 Task: Find connections with filter location Sharjah with filter topic #Successwith filter profile language Potuguese with filter current company Accenture with filter school GNA University with filter industry Hotels and Motels with filter service category Bartending with filter keywords title Public Relations
Action: Mouse moved to (478, 73)
Screenshot: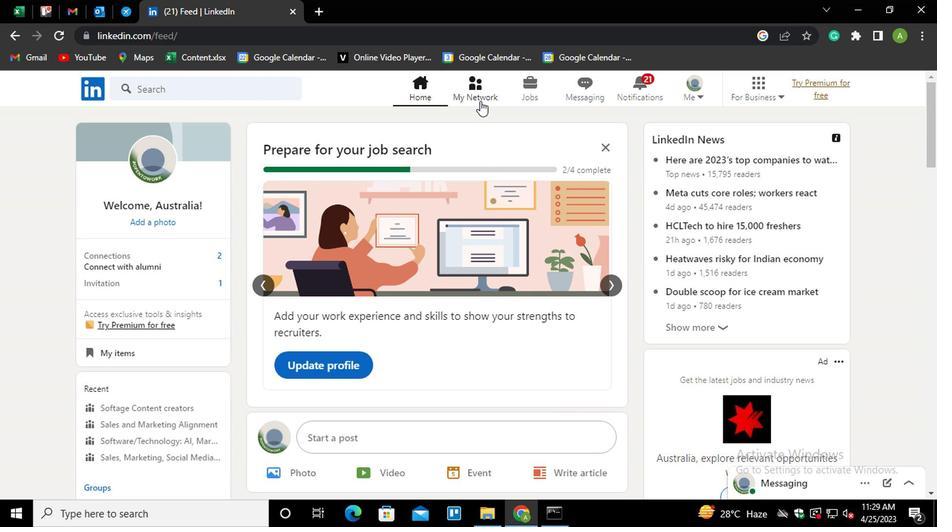 
Action: Mouse pressed left at (478, 73)
Screenshot: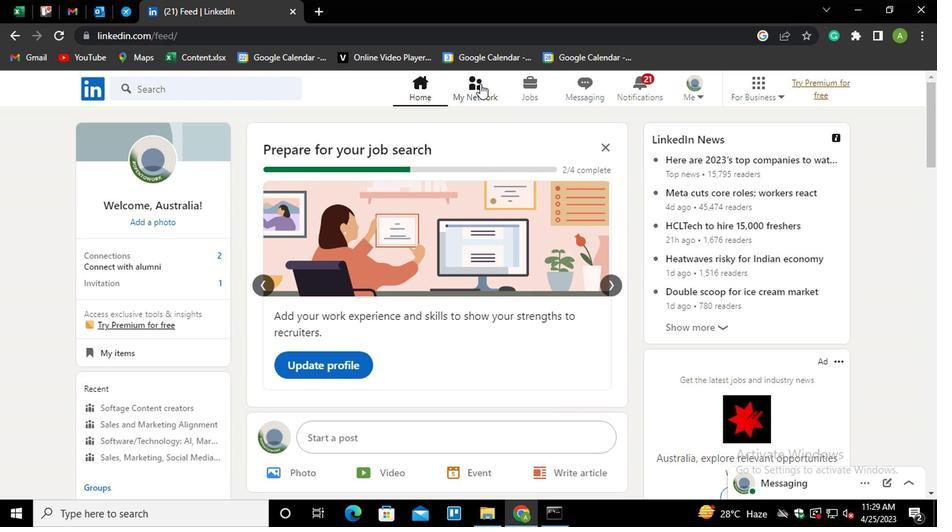 
Action: Mouse moved to (222, 157)
Screenshot: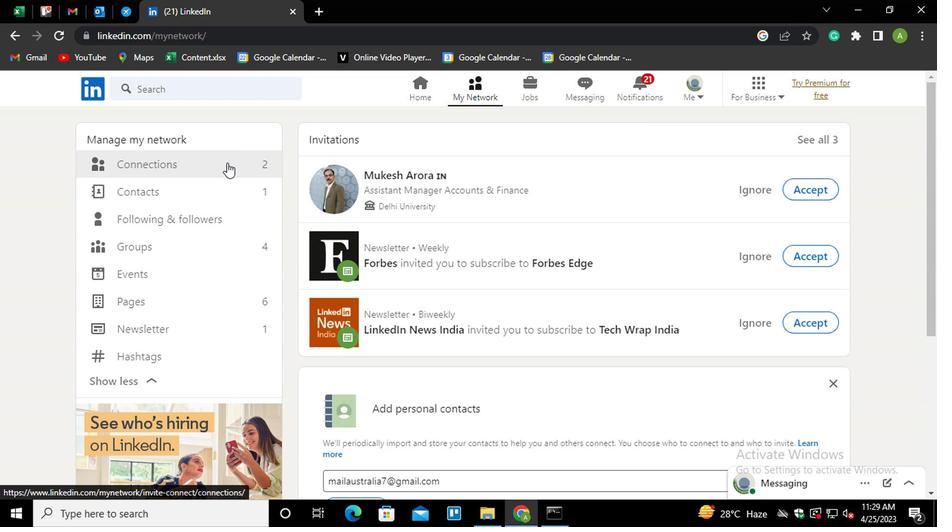 
Action: Mouse pressed left at (222, 157)
Screenshot: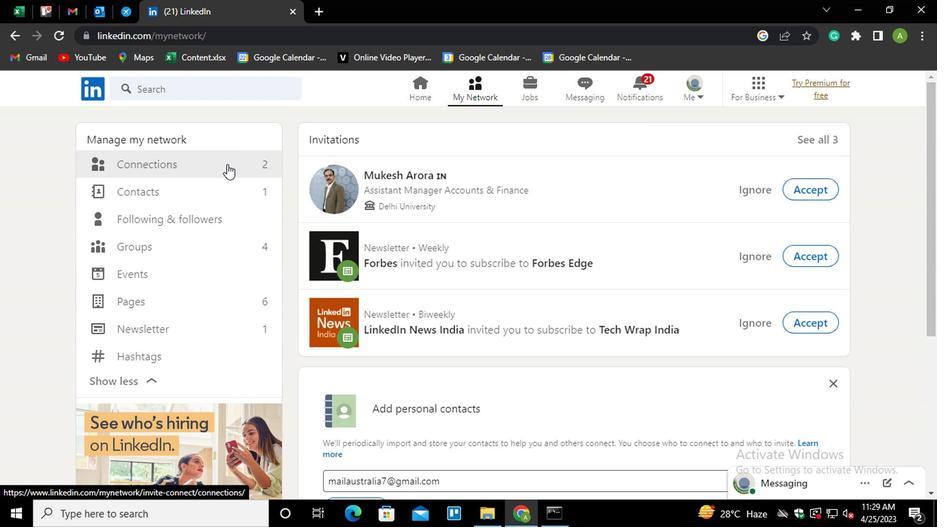 
Action: Mouse moved to (564, 157)
Screenshot: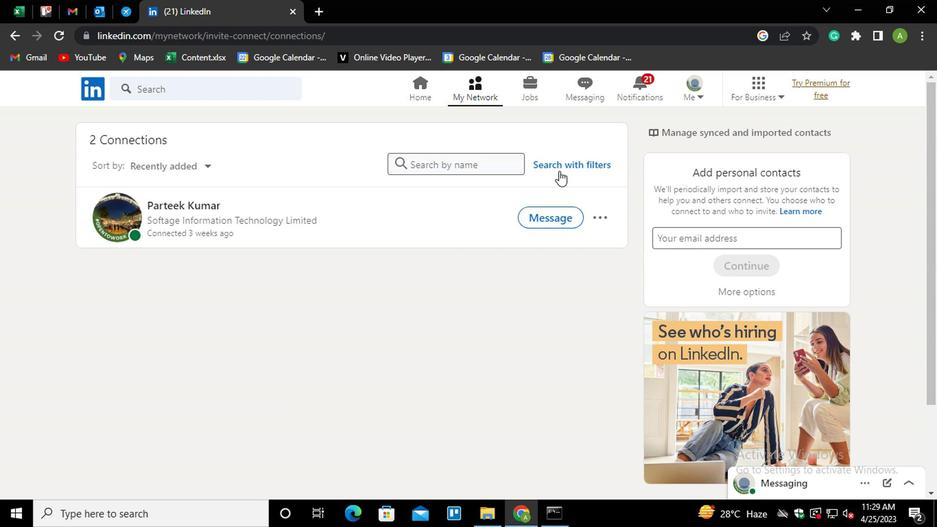 
Action: Mouse pressed left at (564, 157)
Screenshot: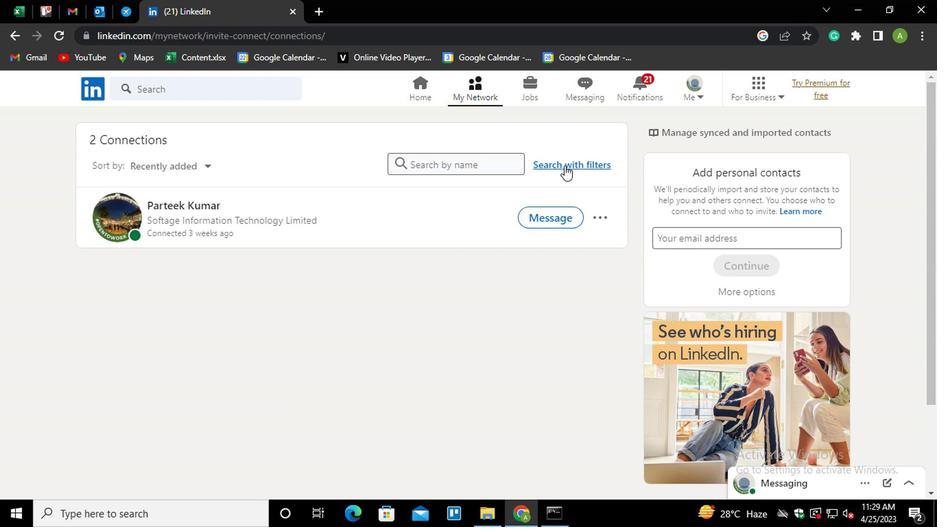 
Action: Mouse moved to (449, 114)
Screenshot: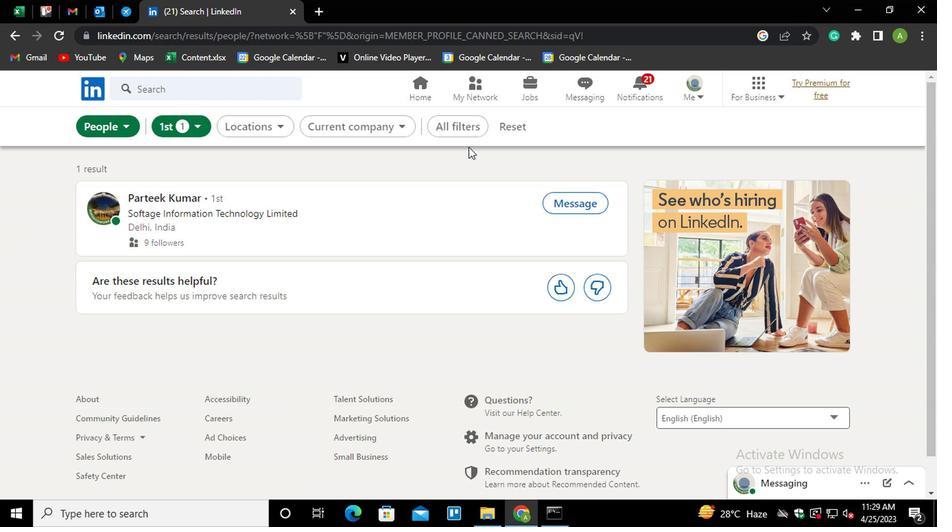 
Action: Mouse pressed left at (449, 114)
Screenshot: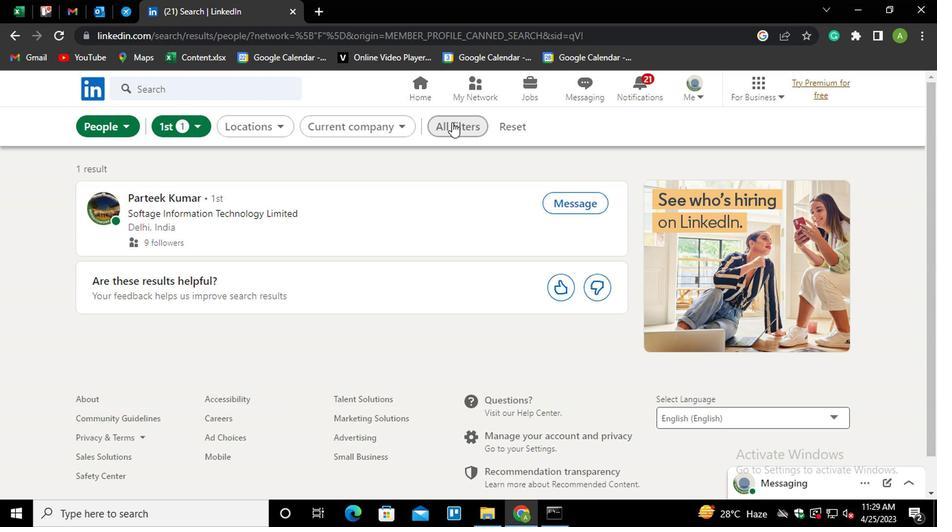 
Action: Mouse moved to (601, 252)
Screenshot: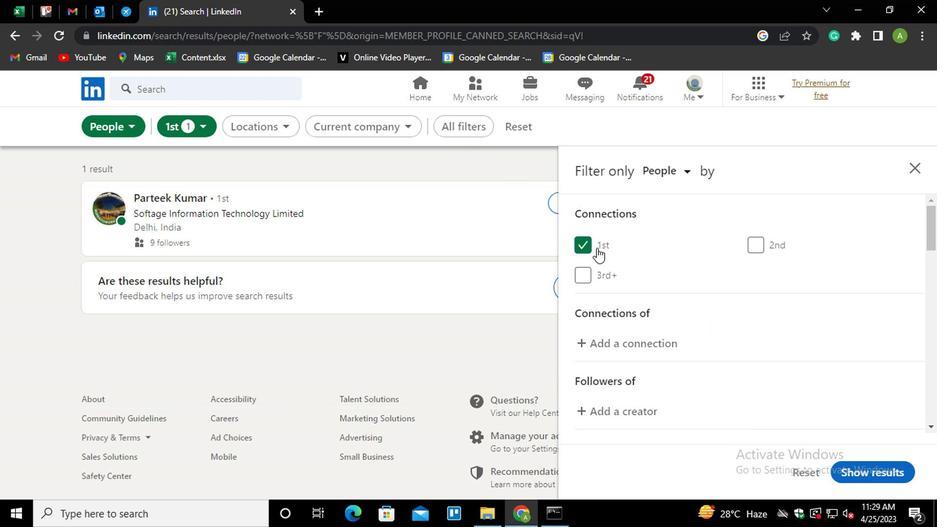 
Action: Mouse scrolled (601, 251) with delta (0, 0)
Screenshot: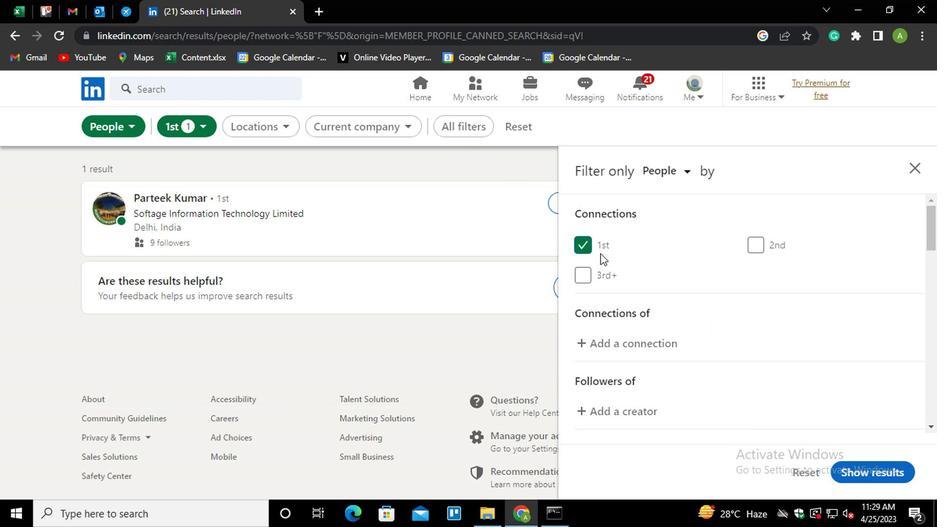 
Action: Mouse moved to (616, 265)
Screenshot: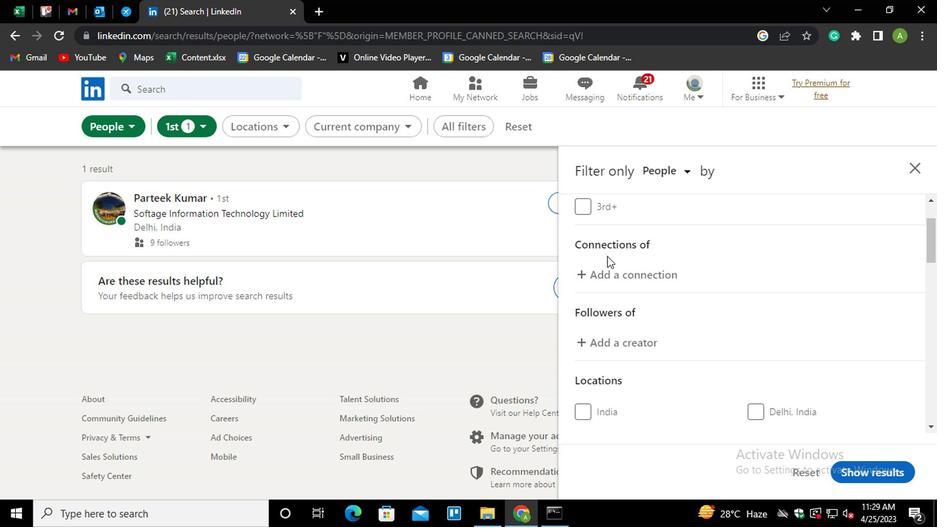 
Action: Mouse scrolled (616, 264) with delta (0, 0)
Screenshot: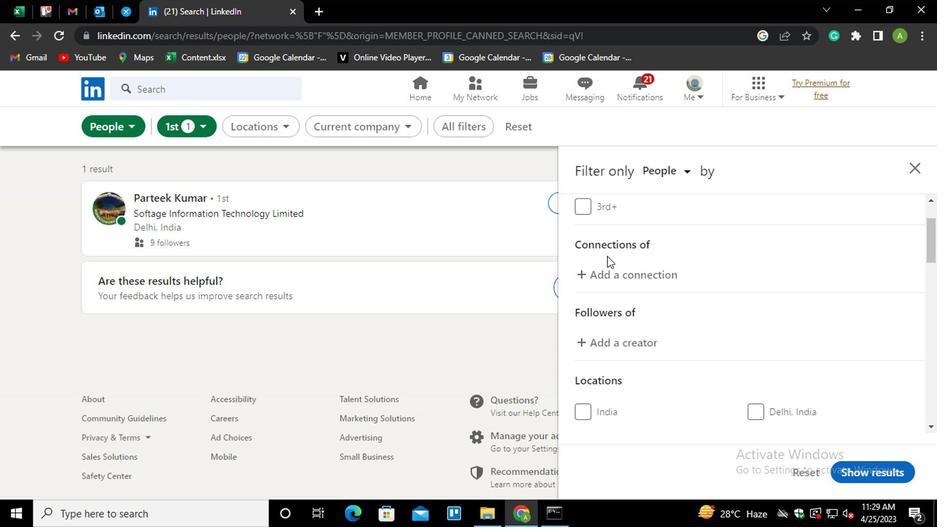 
Action: Mouse scrolled (616, 264) with delta (0, 0)
Screenshot: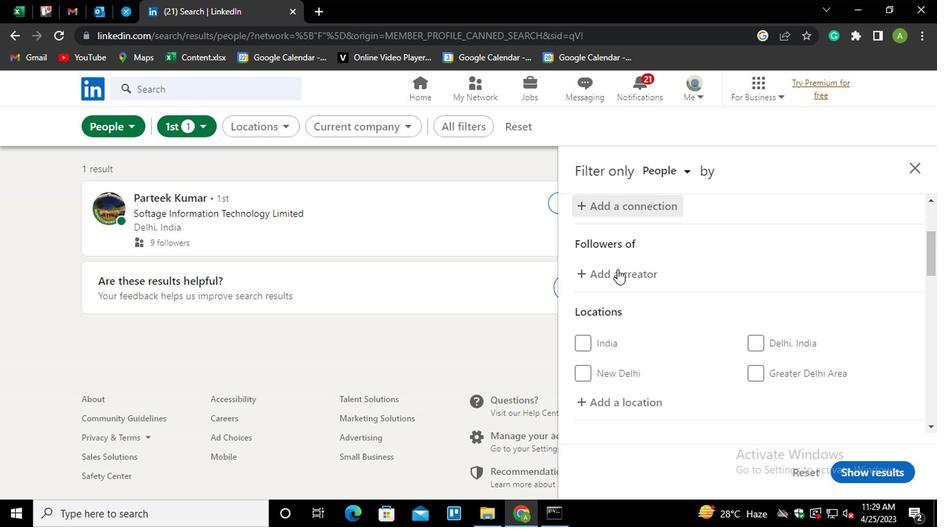 
Action: Mouse moved to (622, 330)
Screenshot: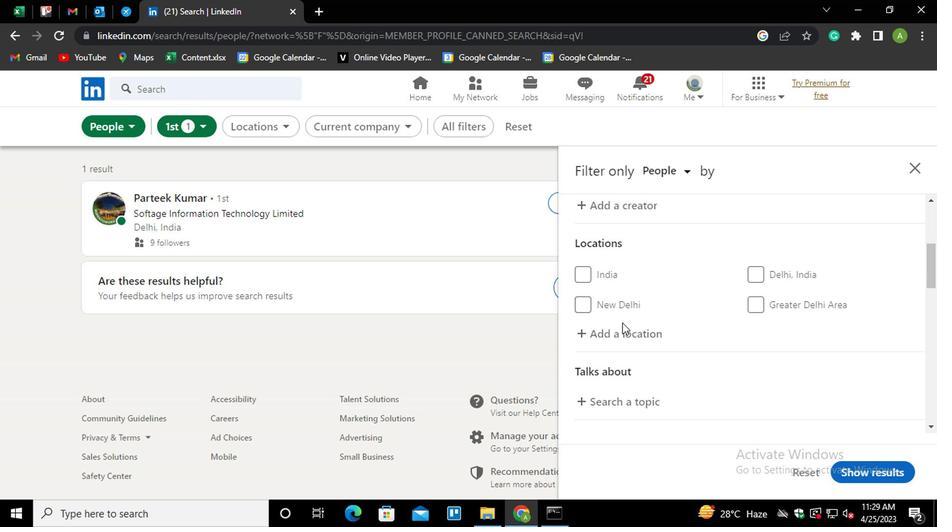 
Action: Mouse pressed left at (622, 330)
Screenshot: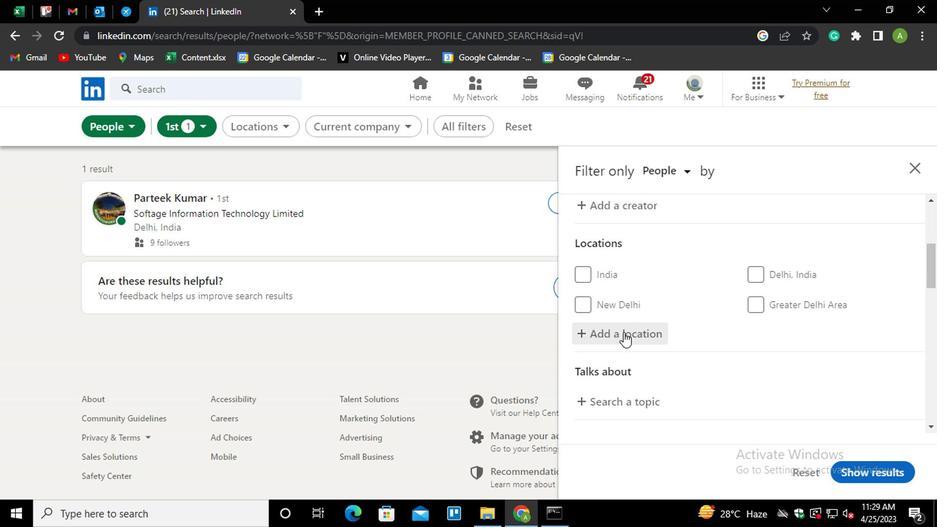 
Action: Mouse moved to (647, 327)
Screenshot: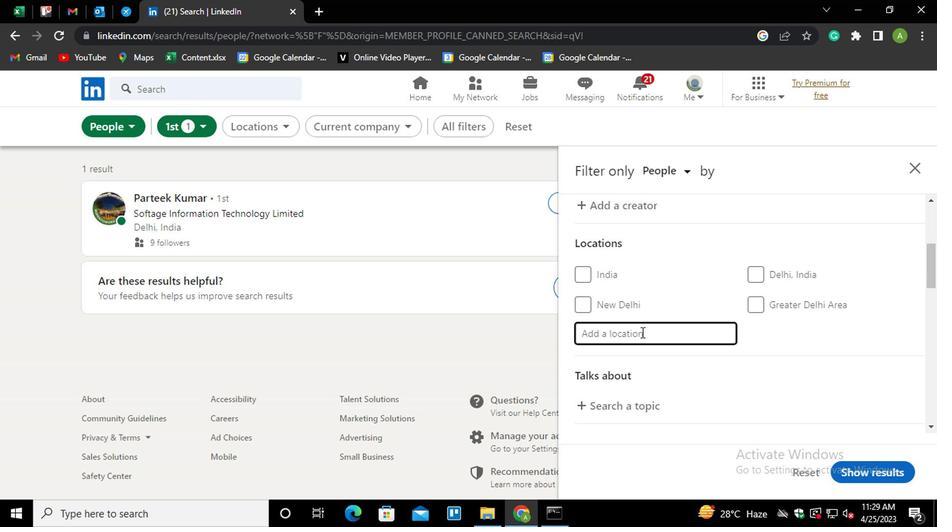
Action: Mouse pressed left at (647, 327)
Screenshot: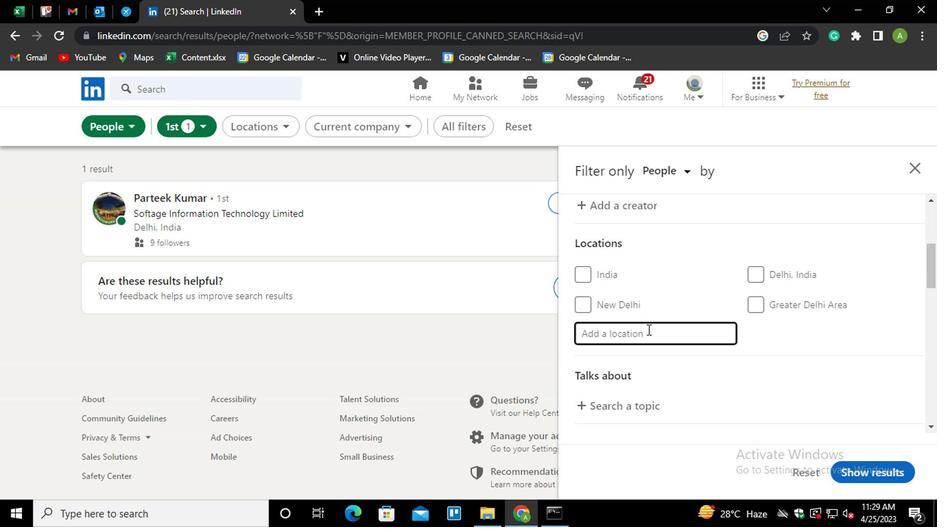
Action: Key pressed <Key.shift>SHARJA<Key.down><Key.enter>
Screenshot: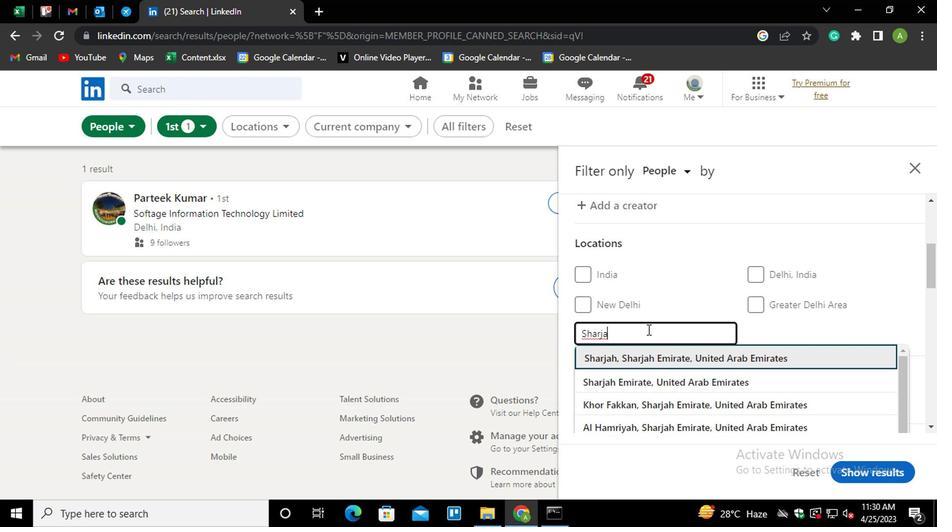 
Action: Mouse moved to (647, 326)
Screenshot: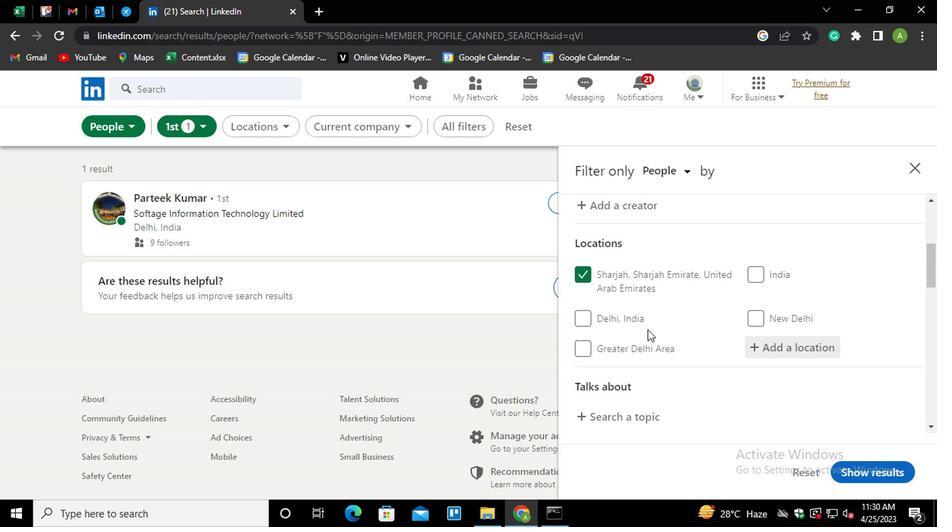
Action: Mouse scrolled (647, 325) with delta (0, 0)
Screenshot: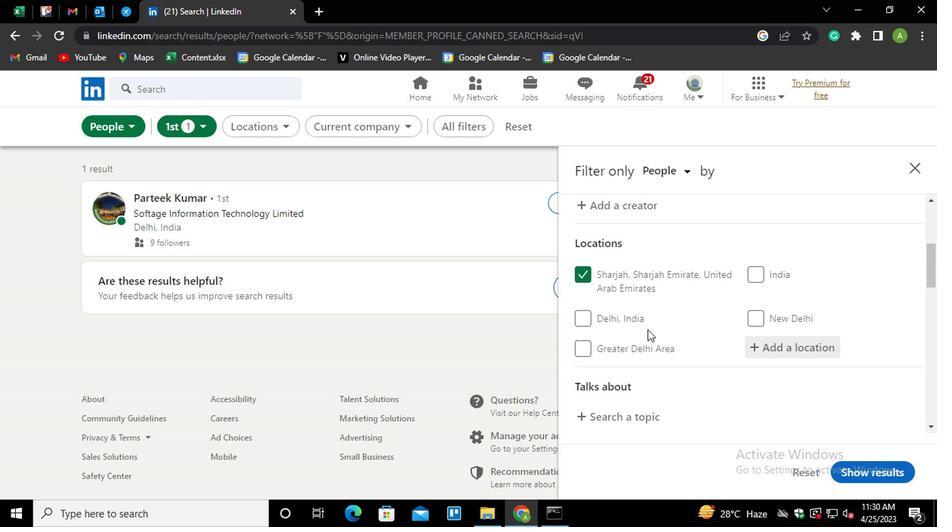 
Action: Mouse moved to (632, 346)
Screenshot: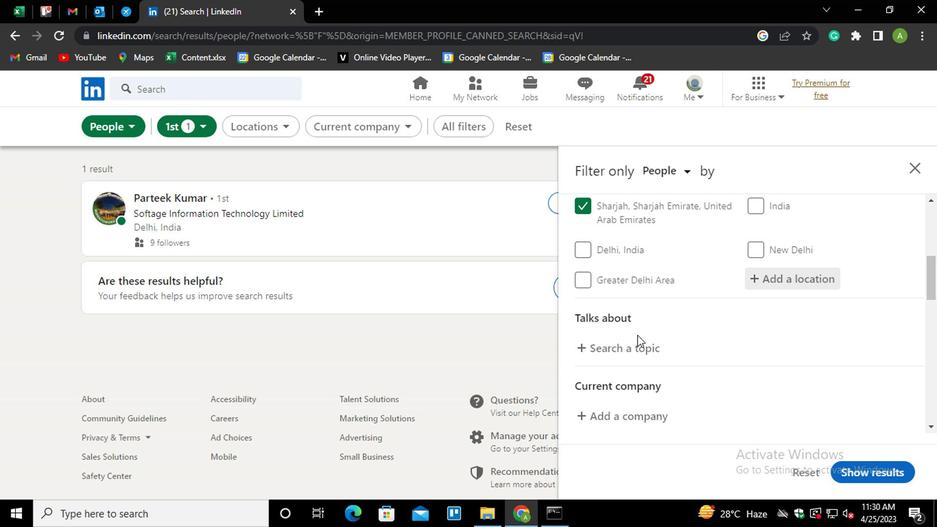 
Action: Mouse pressed left at (632, 346)
Screenshot: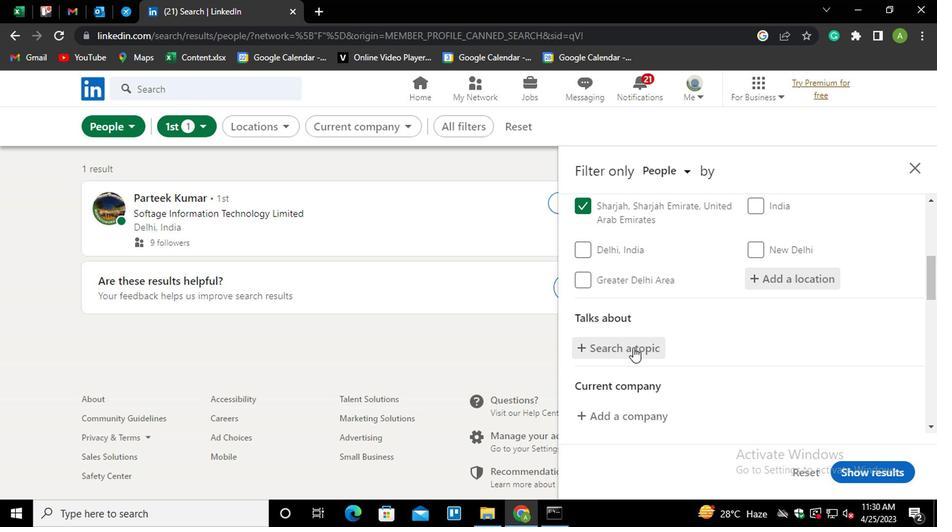 
Action: Key pressed <Key.shift>#<Key.shift>SUCCESSWITH
Screenshot: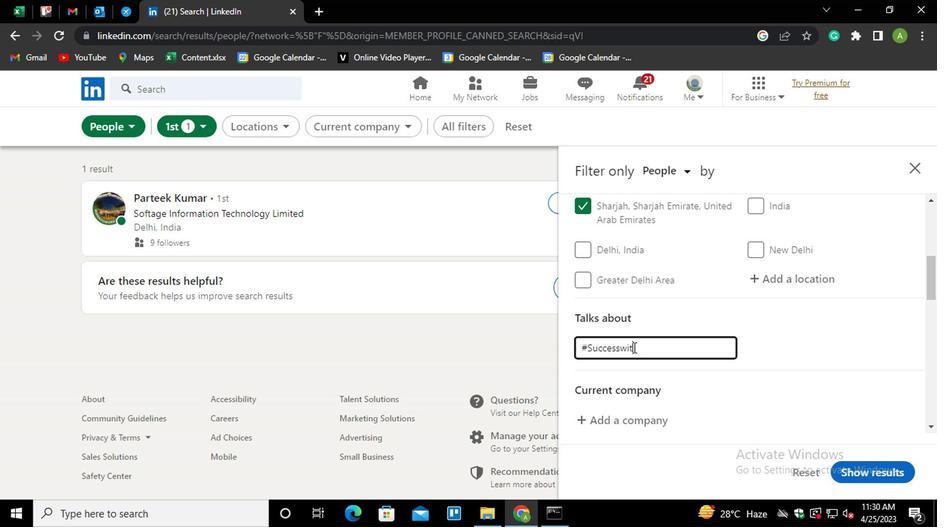 
Action: Mouse moved to (830, 343)
Screenshot: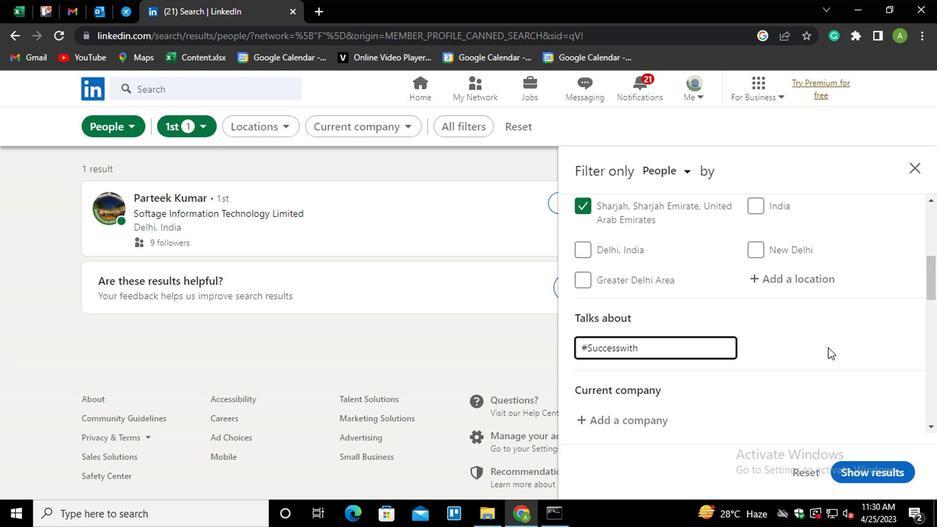 
Action: Mouse pressed left at (830, 343)
Screenshot: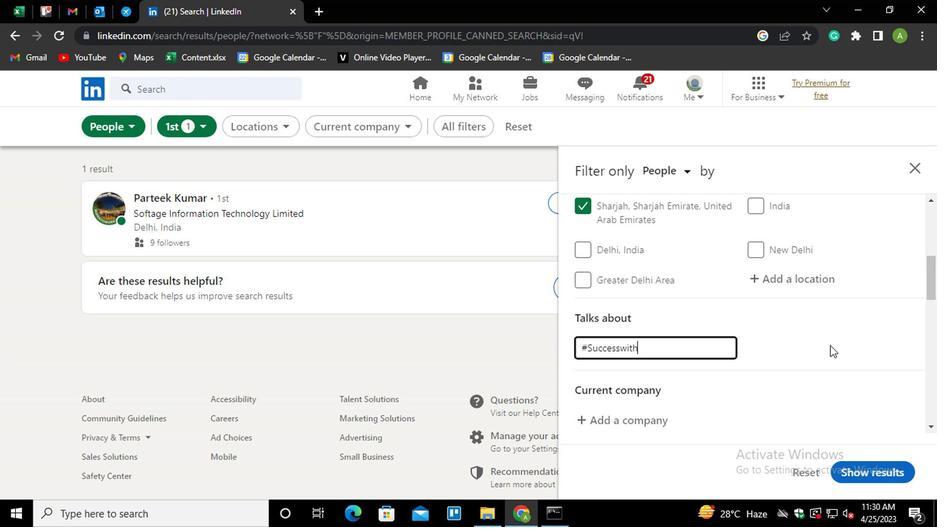 
Action: Mouse moved to (830, 343)
Screenshot: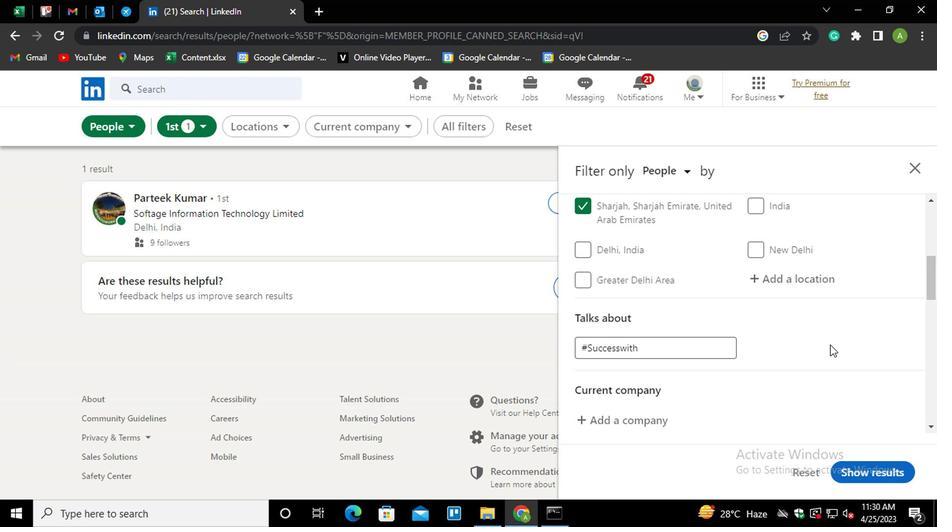 
Action: Mouse scrolled (830, 342) with delta (0, 0)
Screenshot: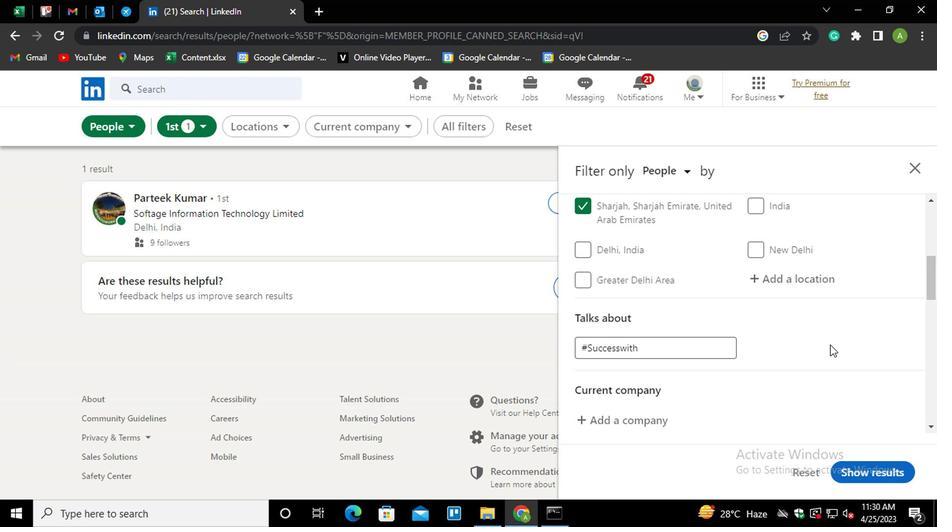 
Action: Mouse scrolled (830, 342) with delta (0, 0)
Screenshot: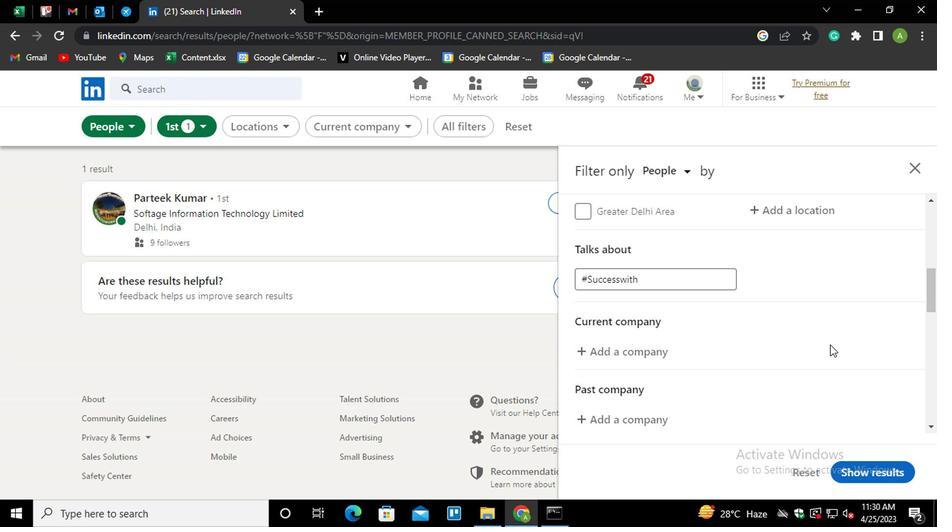 
Action: Mouse moved to (657, 276)
Screenshot: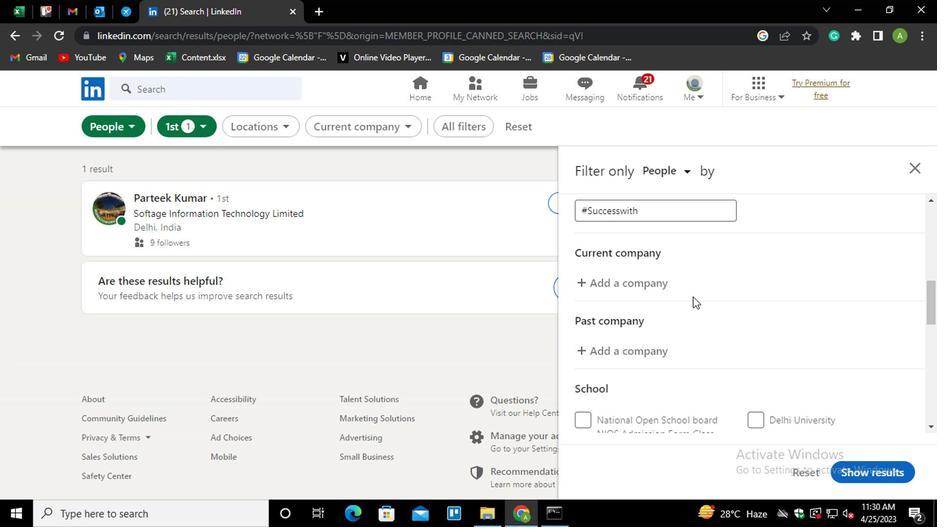 
Action: Mouse pressed left at (657, 276)
Screenshot: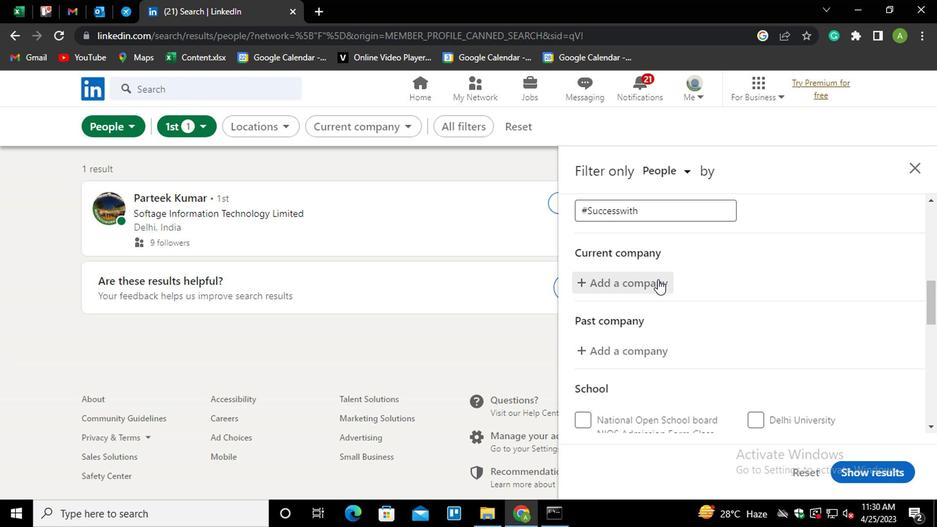 
Action: Key pressed <Key.shift>ACCE<Key.down><Key.enter>
Screenshot: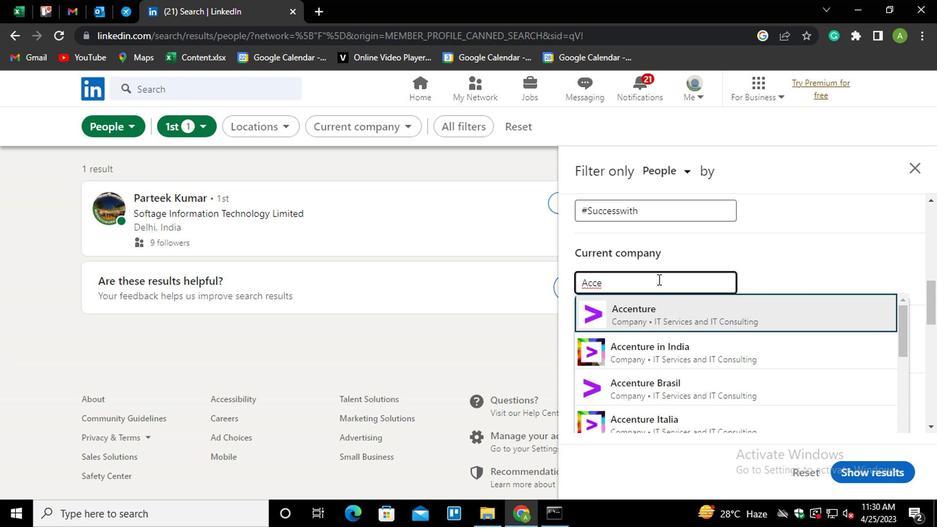 
Action: Mouse moved to (688, 290)
Screenshot: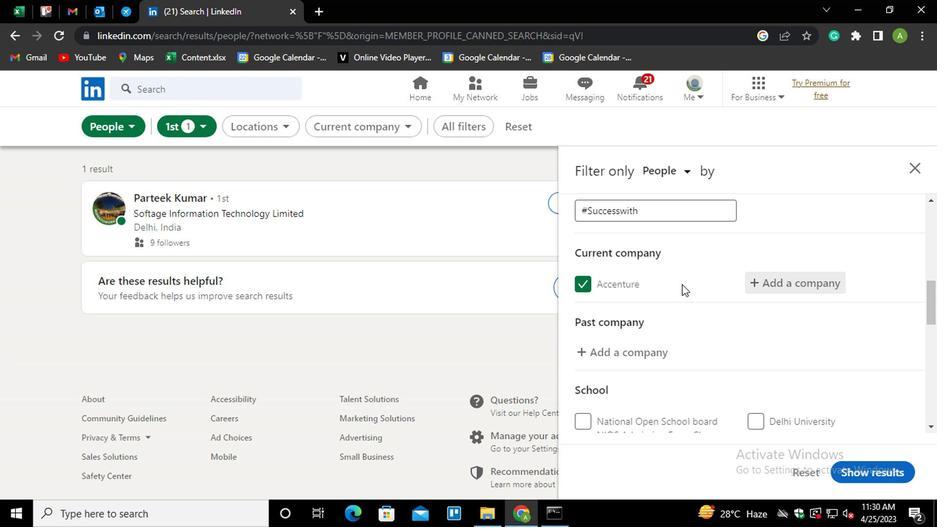 
Action: Mouse scrolled (688, 289) with delta (0, 0)
Screenshot: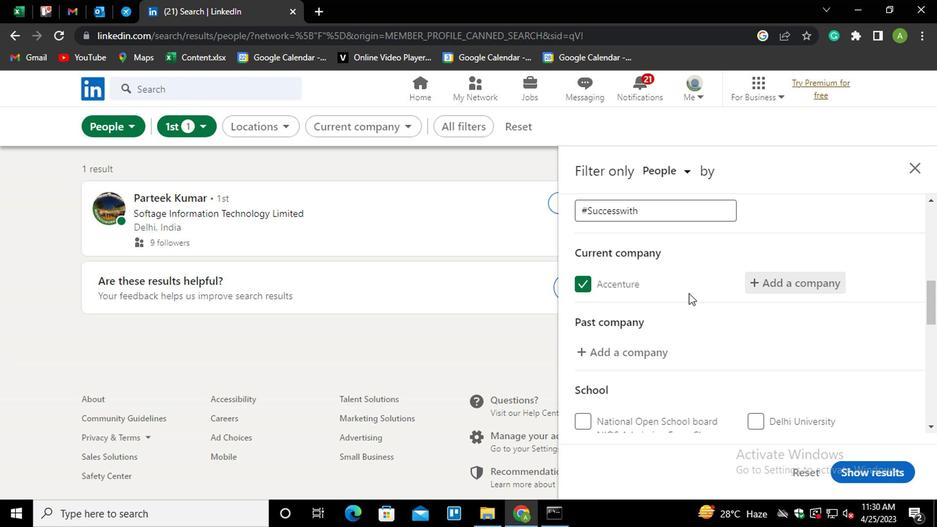 
Action: Mouse moved to (688, 291)
Screenshot: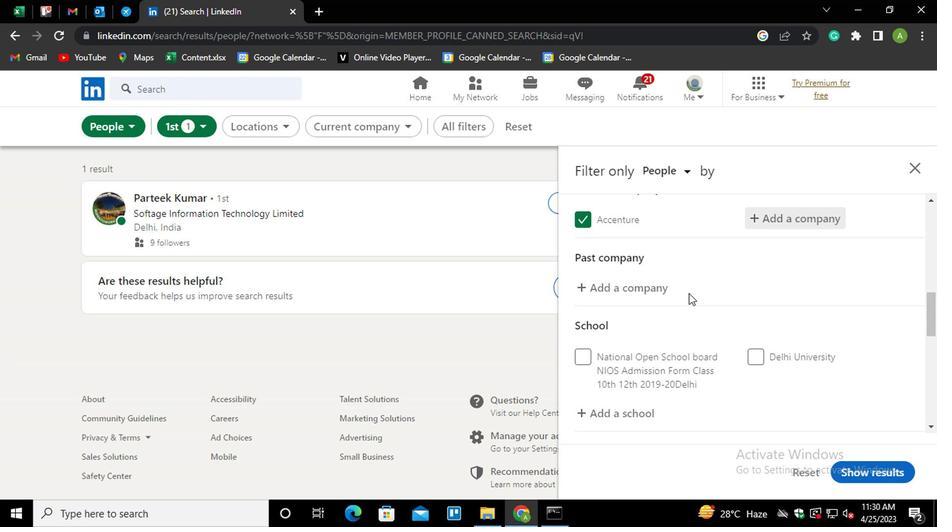 
Action: Mouse scrolled (688, 291) with delta (0, 0)
Screenshot: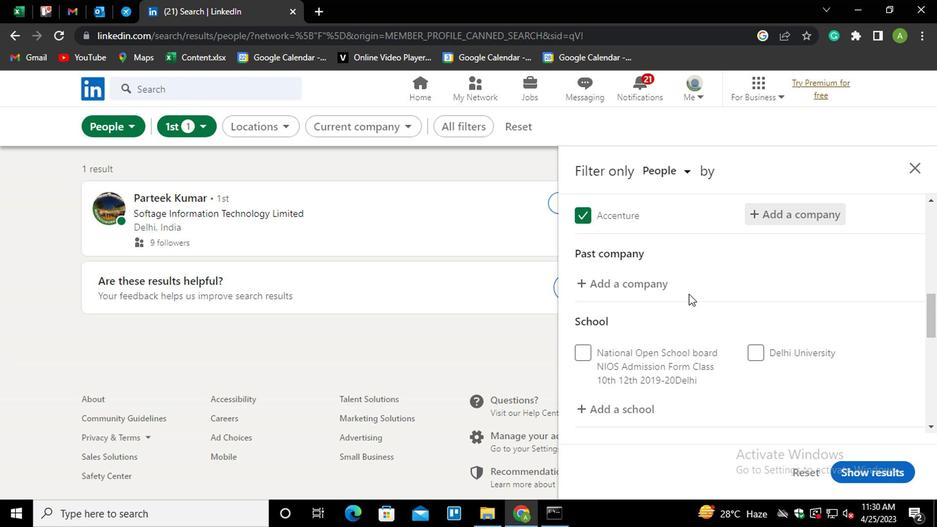 
Action: Mouse scrolled (688, 291) with delta (0, 0)
Screenshot: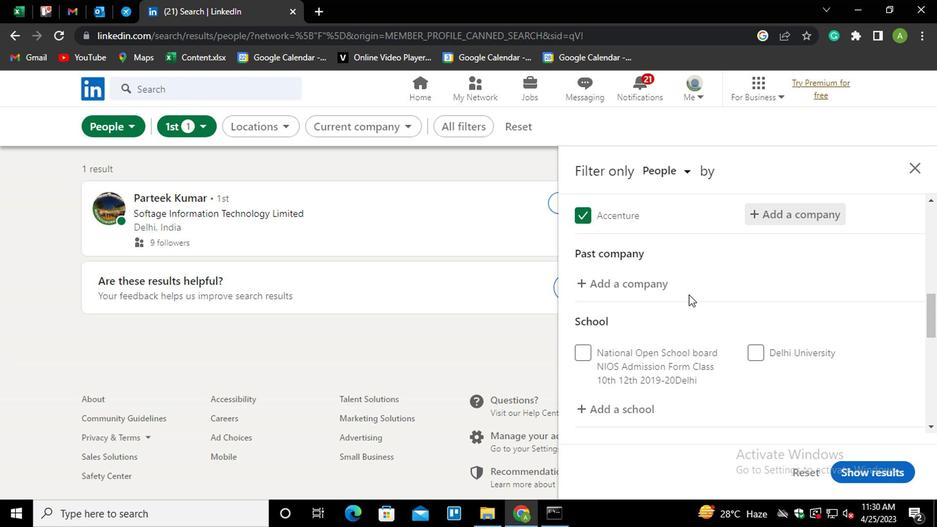 
Action: Mouse moved to (622, 271)
Screenshot: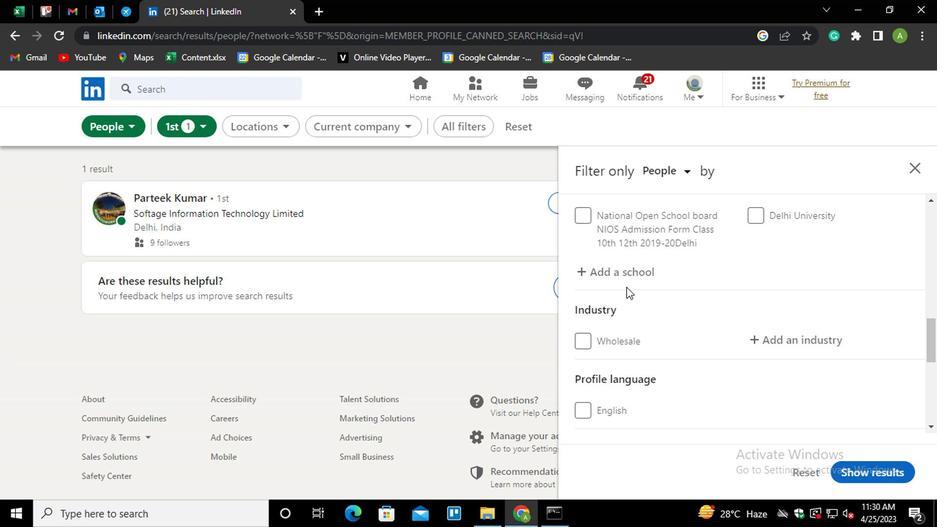 
Action: Mouse pressed left at (622, 271)
Screenshot: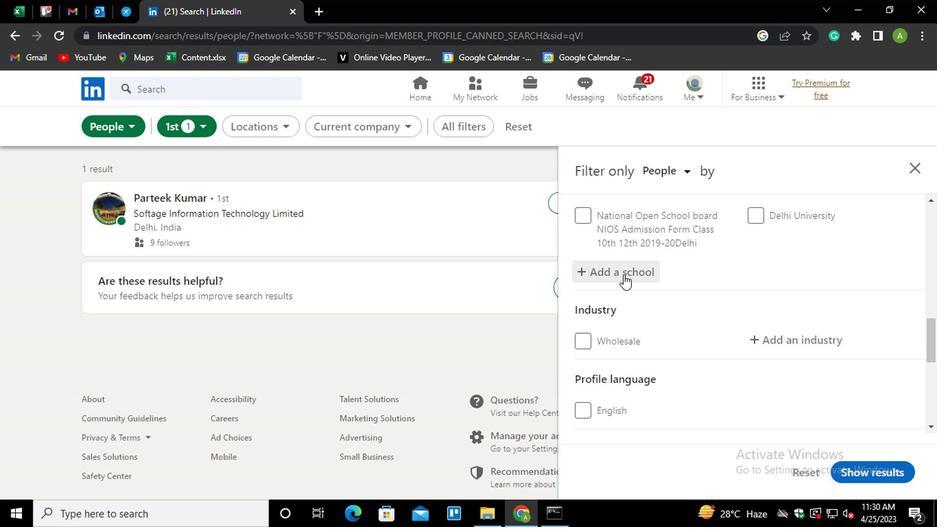 
Action: Mouse moved to (636, 271)
Screenshot: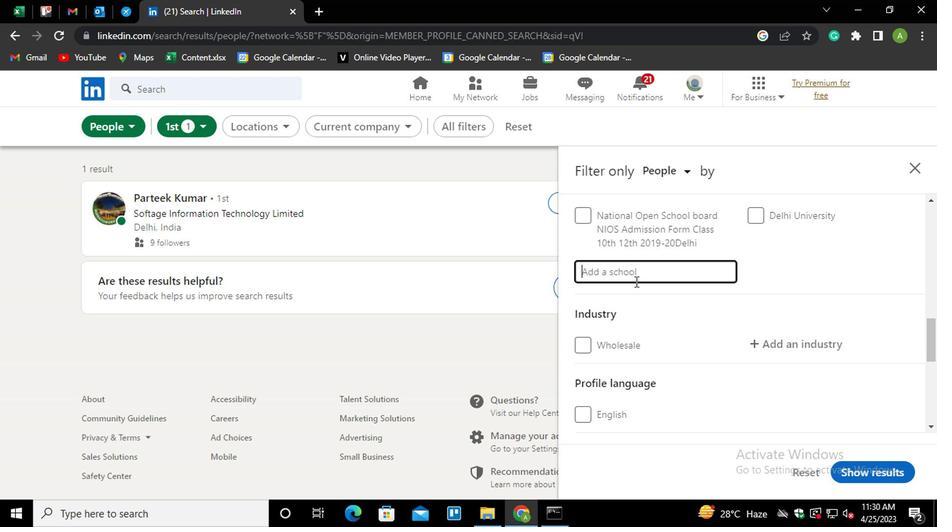 
Action: Mouse pressed left at (636, 271)
Screenshot: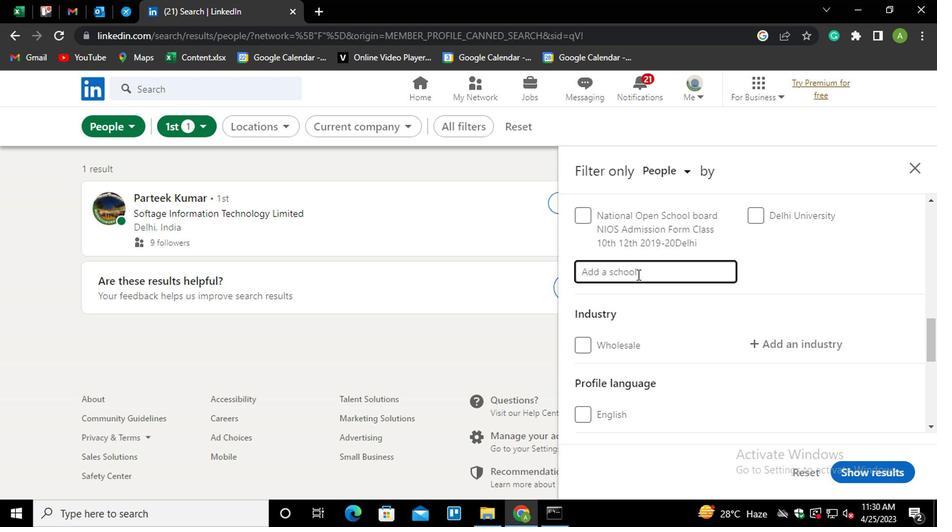 
Action: Key pressed <Key.shift><Key.shift><Key.shift><Key.shift>G<Key.shift><Key.shift><Key.shift>NA<Key.down><Key.enter>
Screenshot: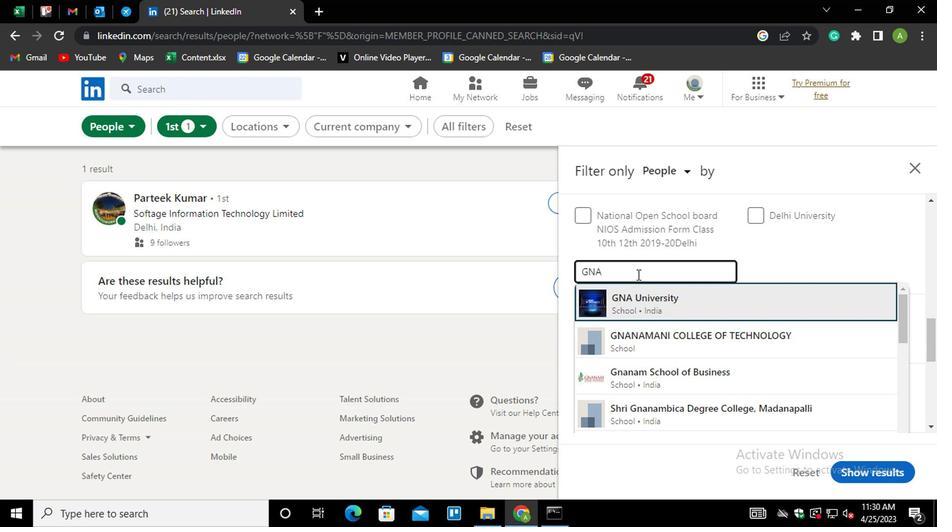 
Action: Mouse moved to (774, 339)
Screenshot: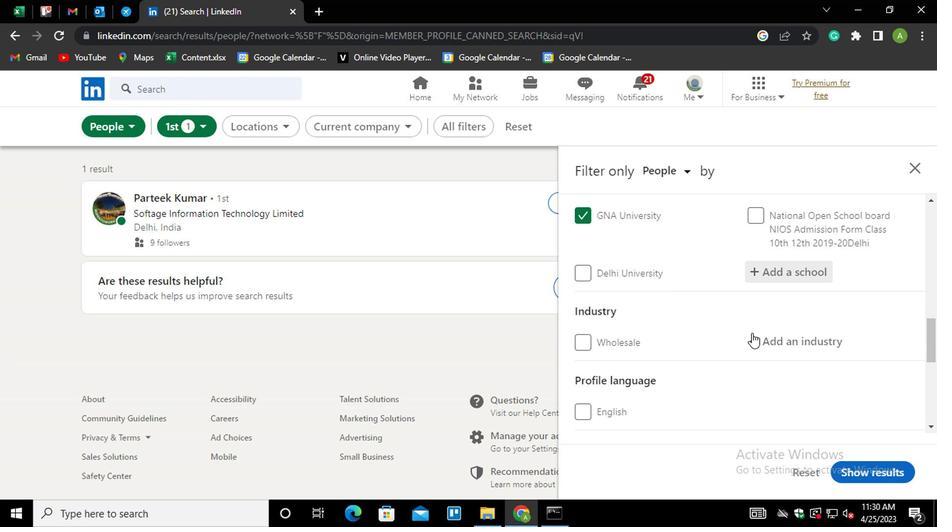 
Action: Mouse pressed left at (774, 339)
Screenshot: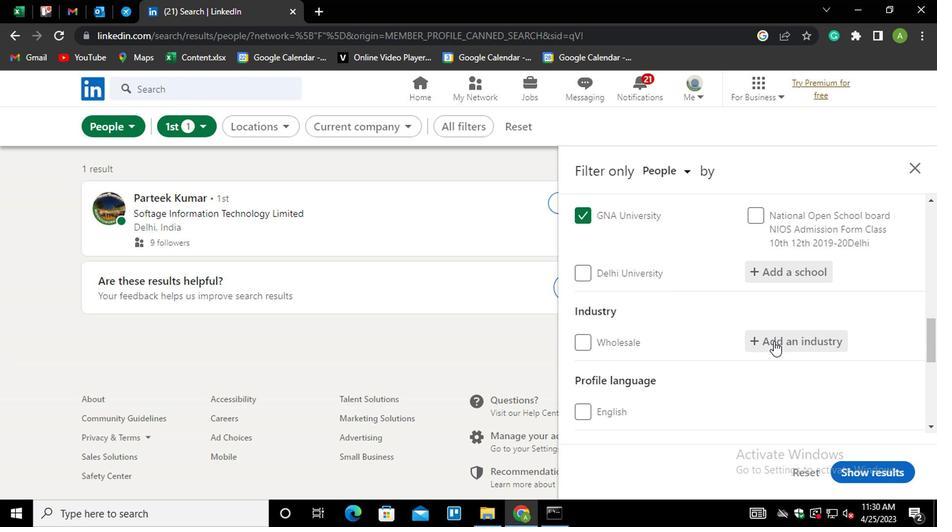 
Action: Mouse moved to (760, 346)
Screenshot: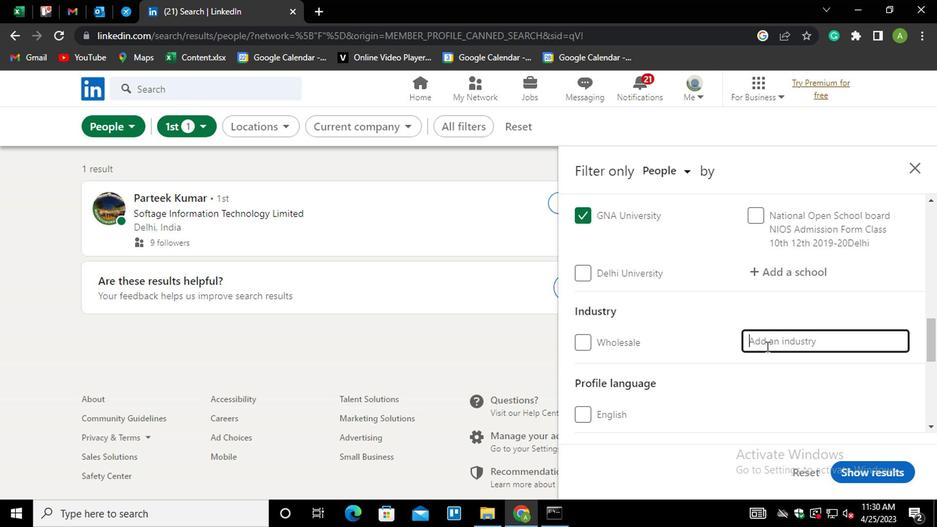 
Action: Mouse pressed left at (760, 346)
Screenshot: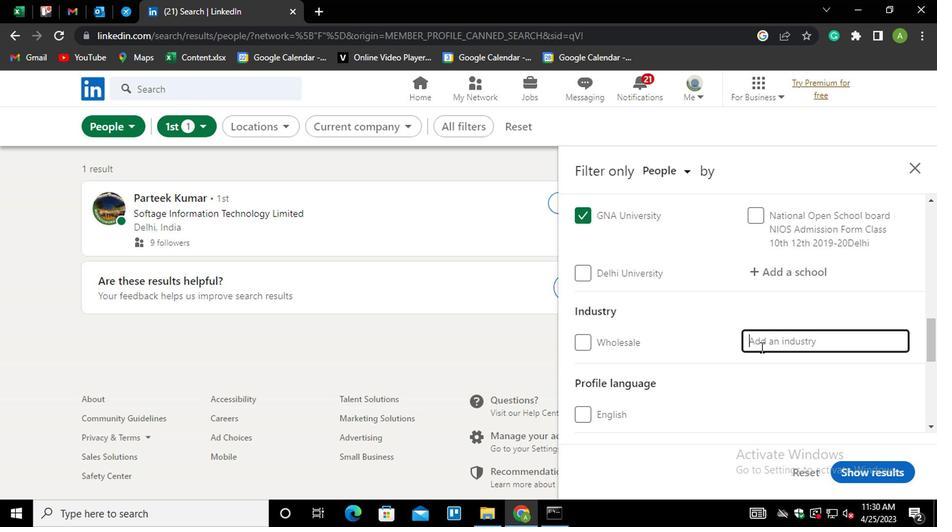 
Action: Key pressed <Key.shift_r>HOTEL<Key.down><Key.enter>
Screenshot: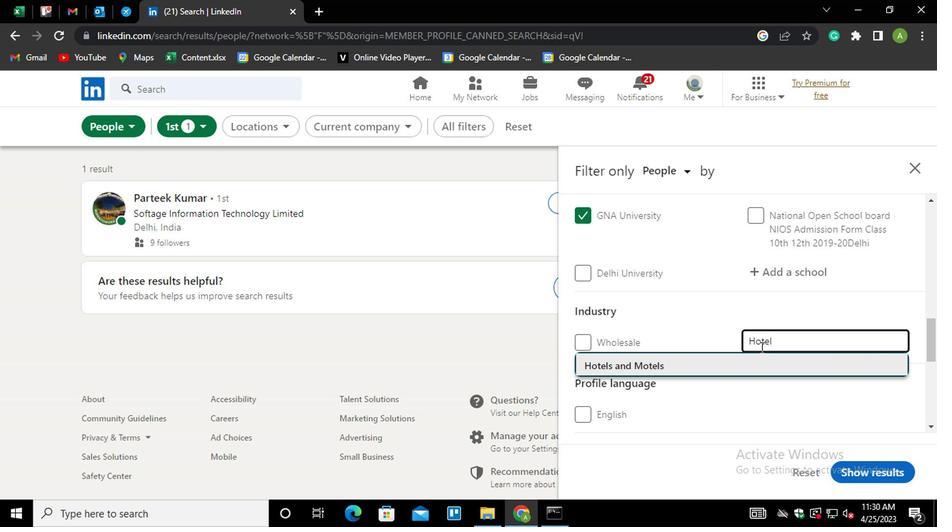 
Action: Mouse moved to (756, 346)
Screenshot: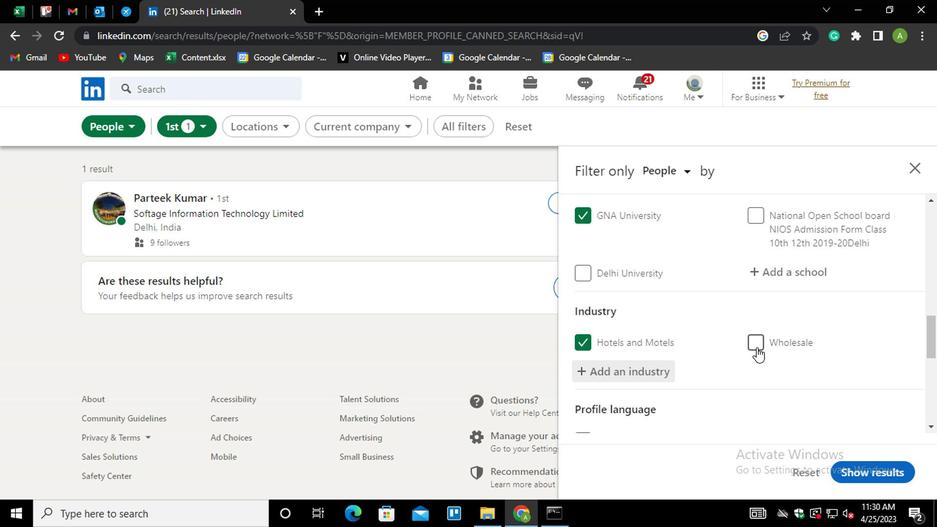 
Action: Mouse scrolled (756, 345) with delta (0, 0)
Screenshot: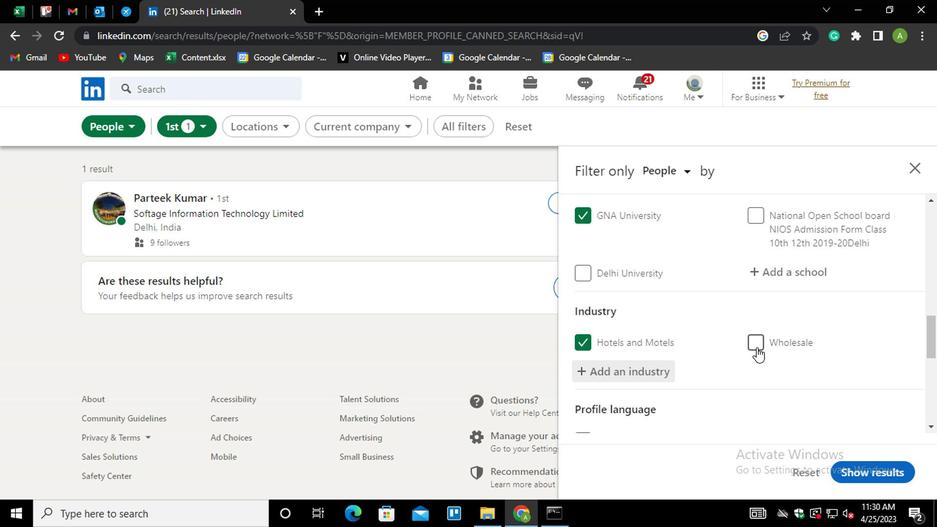 
Action: Mouse scrolled (756, 345) with delta (0, 0)
Screenshot: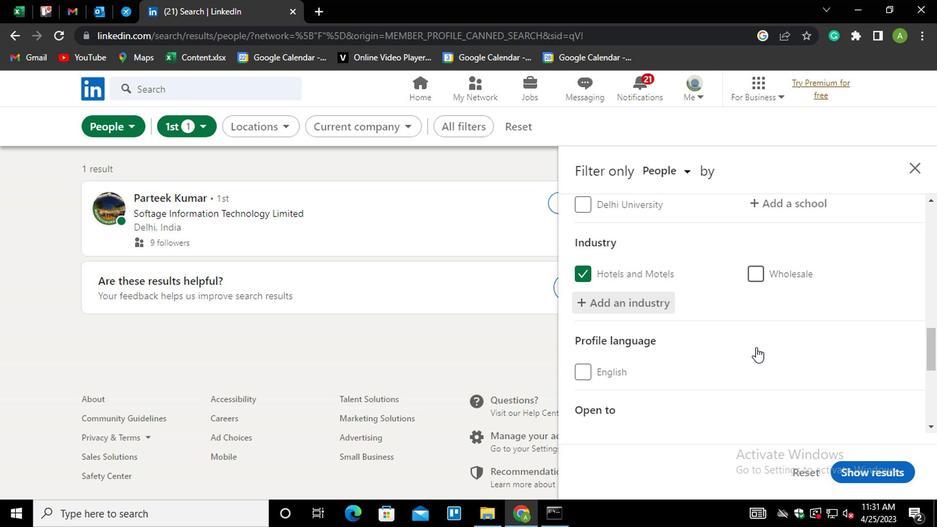 
Action: Mouse moved to (668, 346)
Screenshot: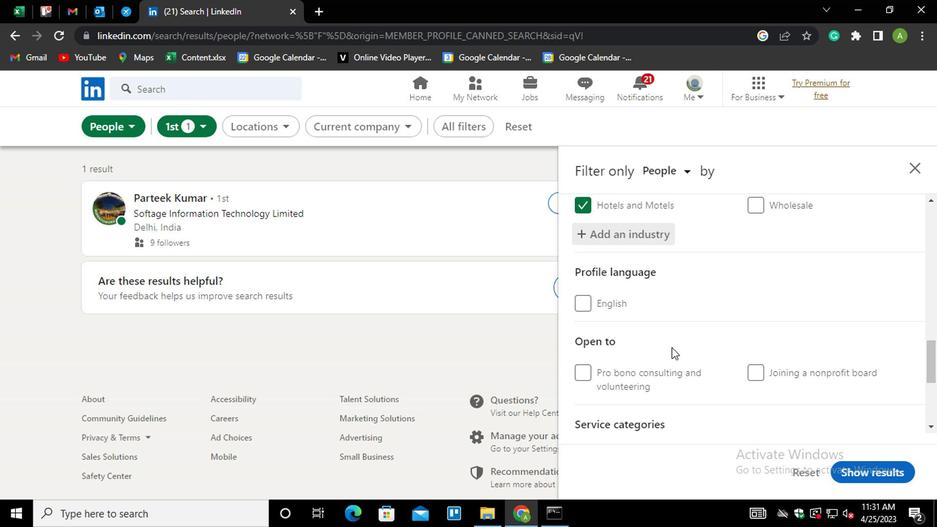 
Action: Mouse scrolled (668, 345) with delta (0, 0)
Screenshot: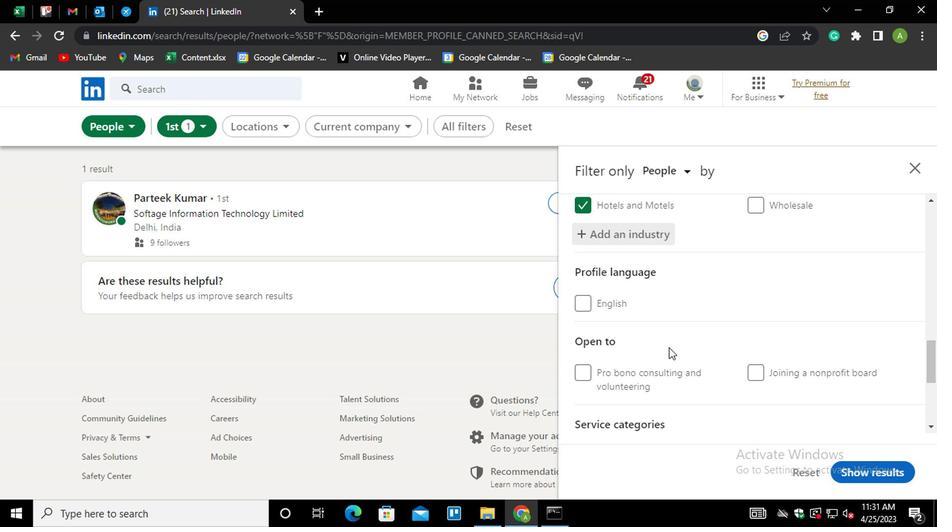 
Action: Mouse moved to (624, 386)
Screenshot: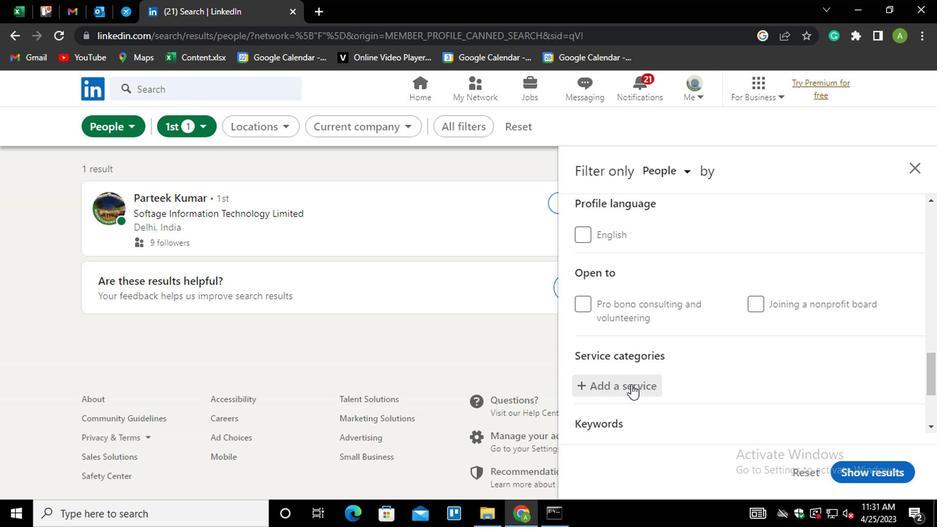 
Action: Mouse pressed left at (624, 386)
Screenshot: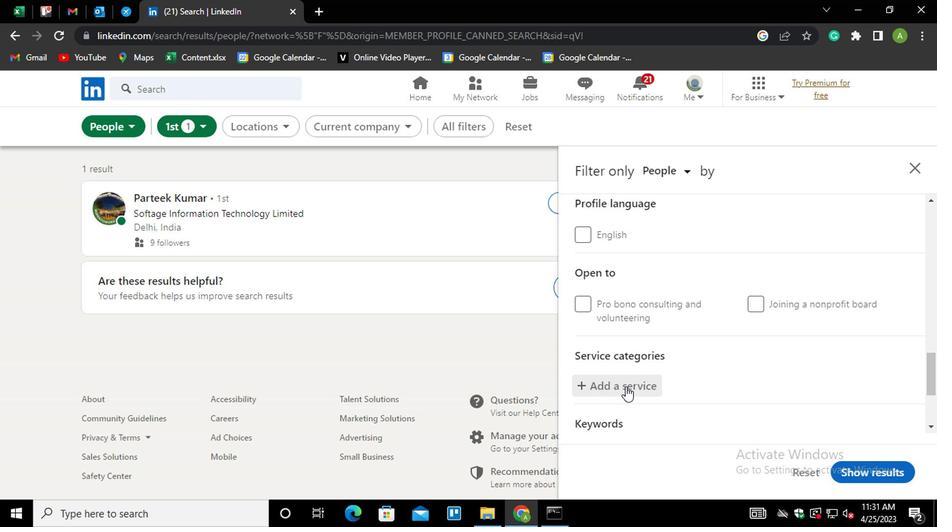 
Action: Mouse moved to (622, 387)
Screenshot: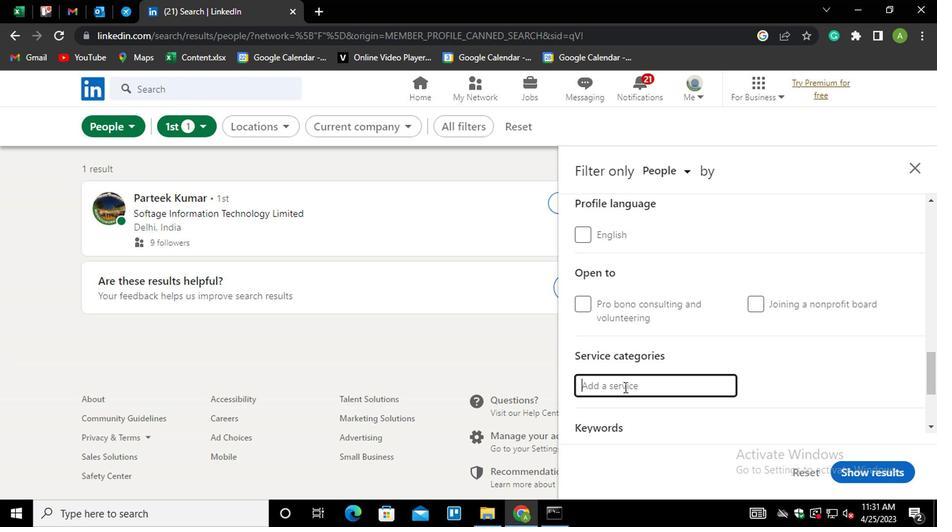 
Action: Key pressed <Key.shift>BAR<Key.down><Key.enter>
Screenshot: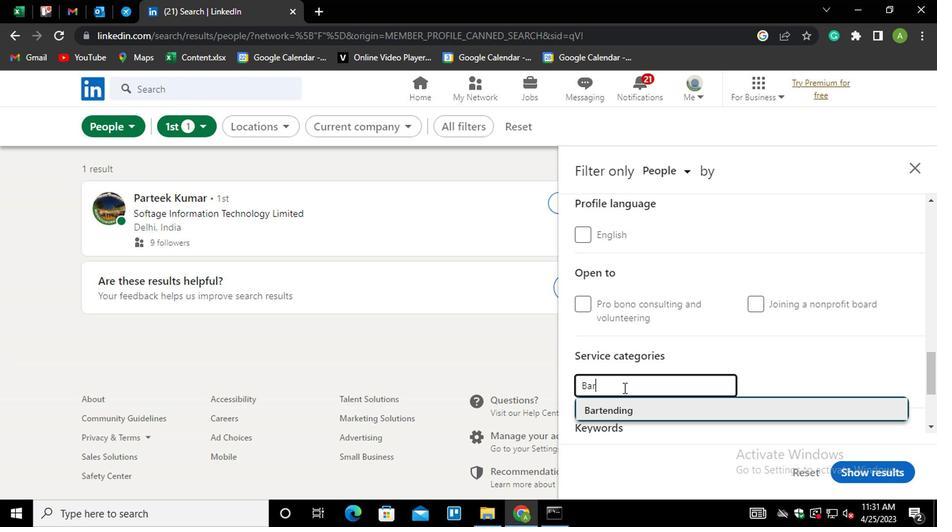 
Action: Mouse scrolled (622, 387) with delta (0, 0)
Screenshot: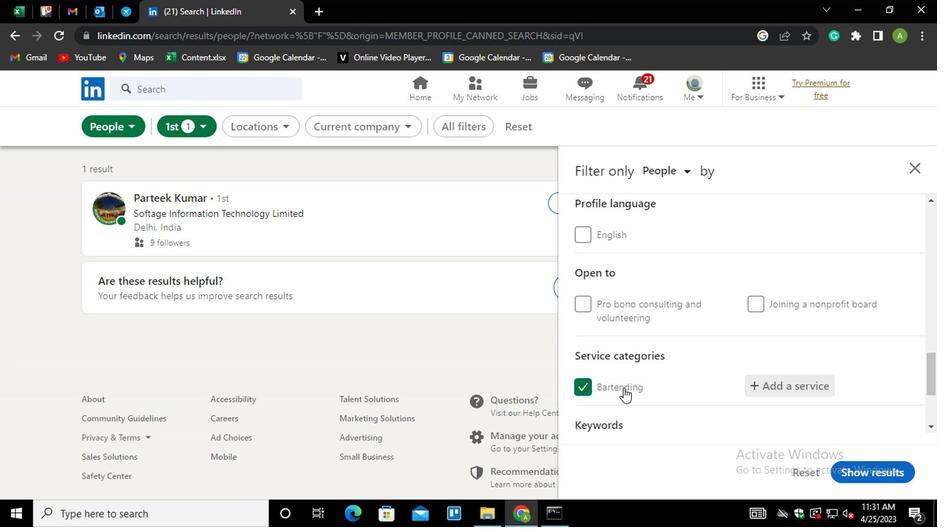 
Action: Mouse scrolled (622, 387) with delta (0, 0)
Screenshot: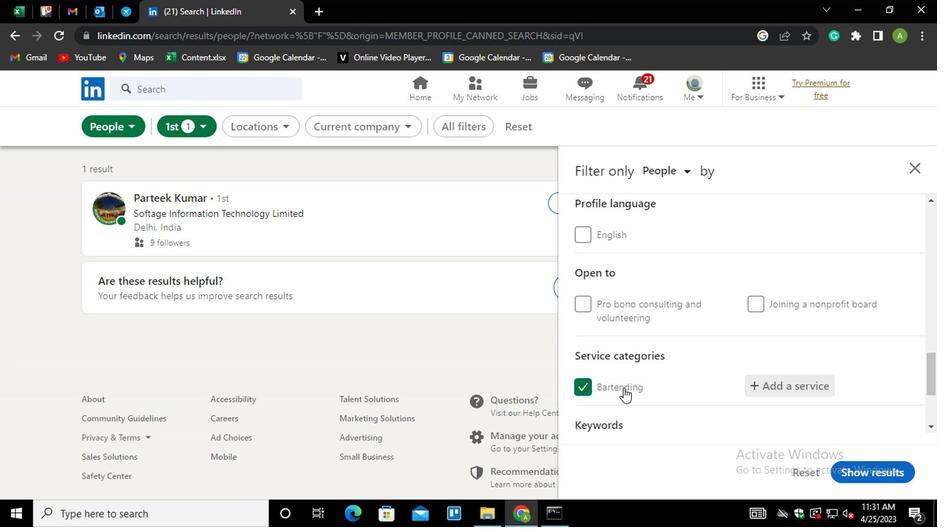 
Action: Mouse moved to (609, 384)
Screenshot: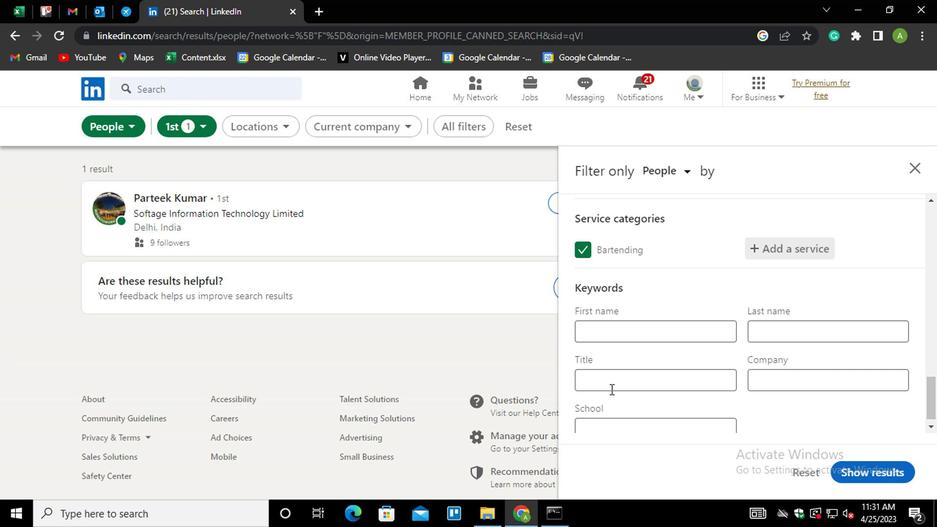 
Action: Mouse pressed left at (609, 384)
Screenshot: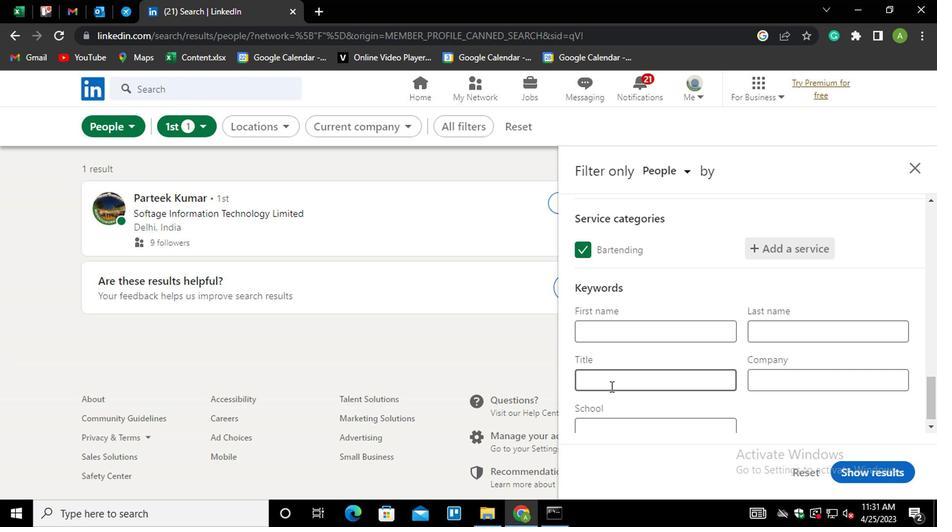 
Action: Mouse moved to (611, 384)
Screenshot: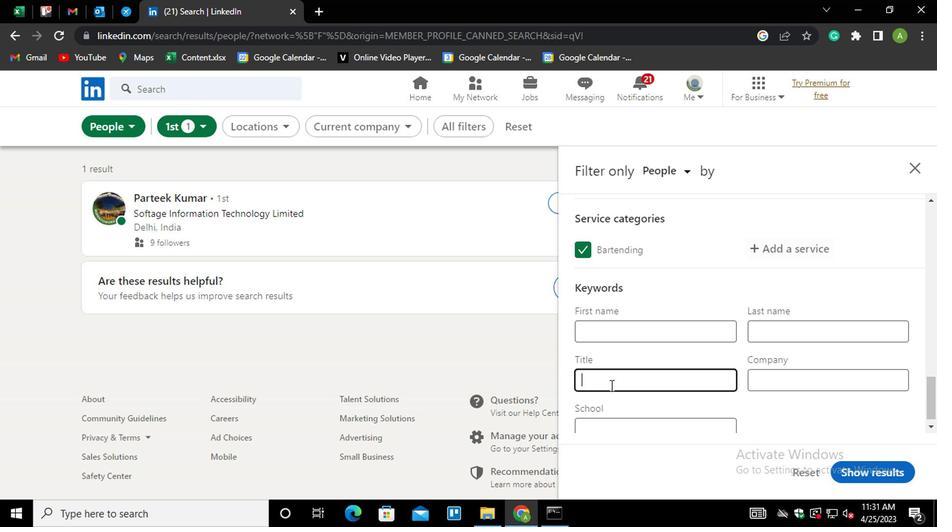 
Action: Key pressed <Key.shift_r>PUBLIC<Key.space><Key.shift>RELATIONS
Screenshot: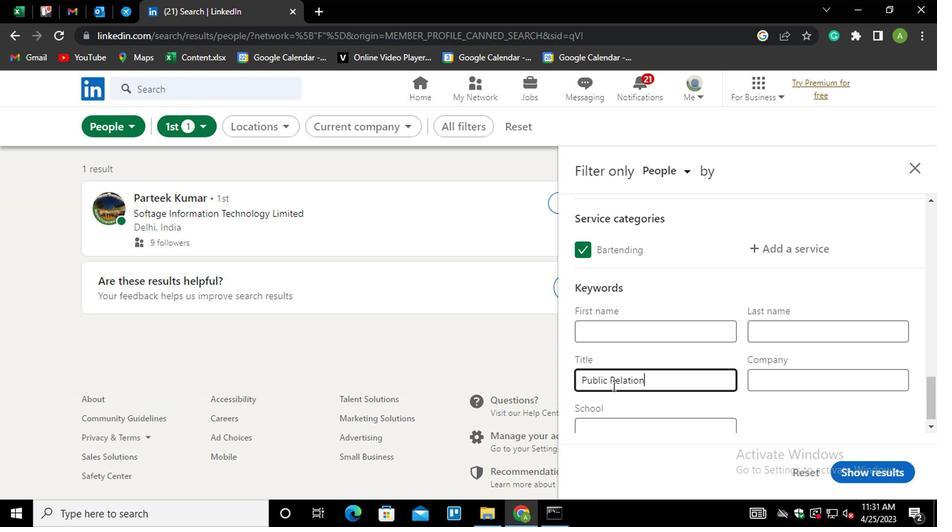 
Action: Mouse moved to (828, 416)
Screenshot: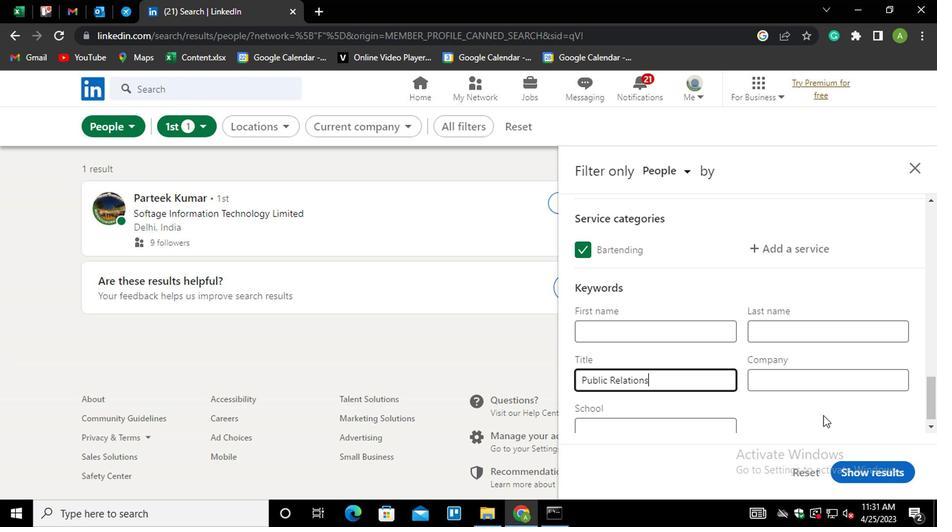 
Action: Mouse pressed left at (828, 416)
Screenshot: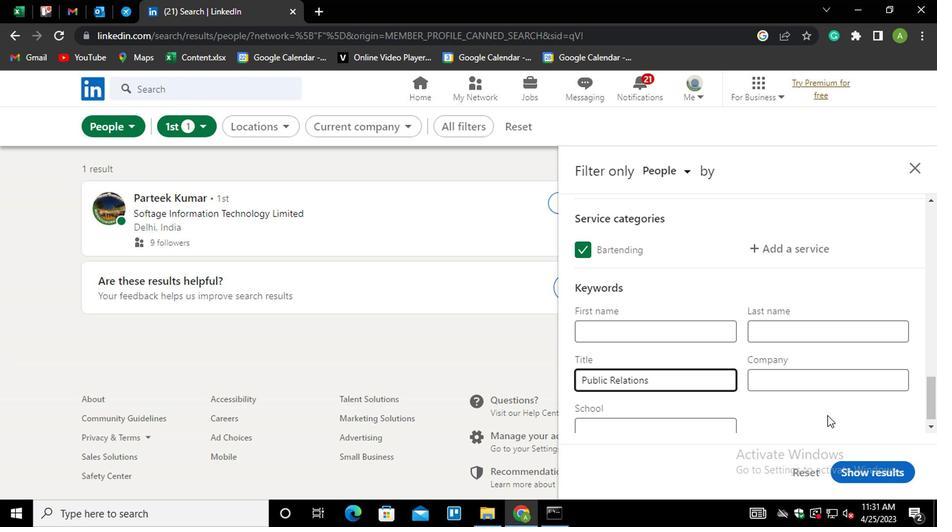 
Action: Mouse moved to (880, 466)
Screenshot: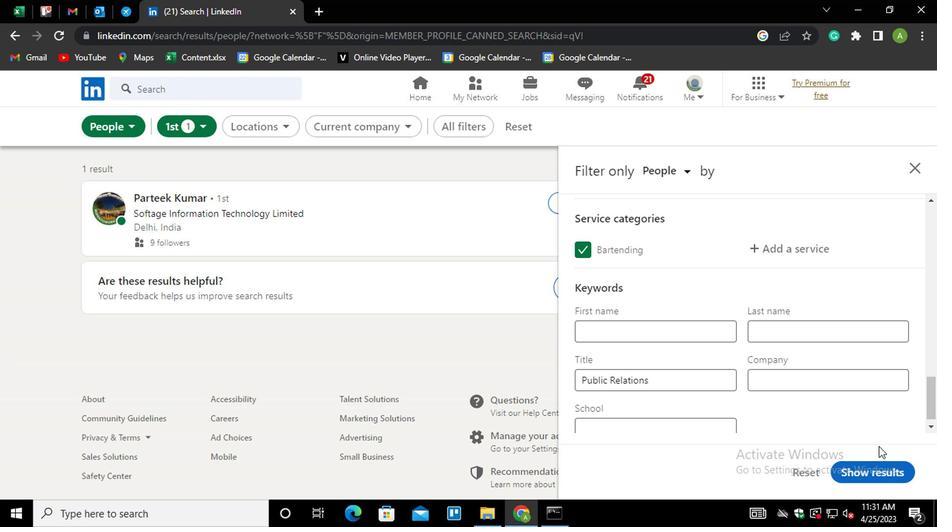 
Action: Mouse pressed left at (880, 466)
Screenshot: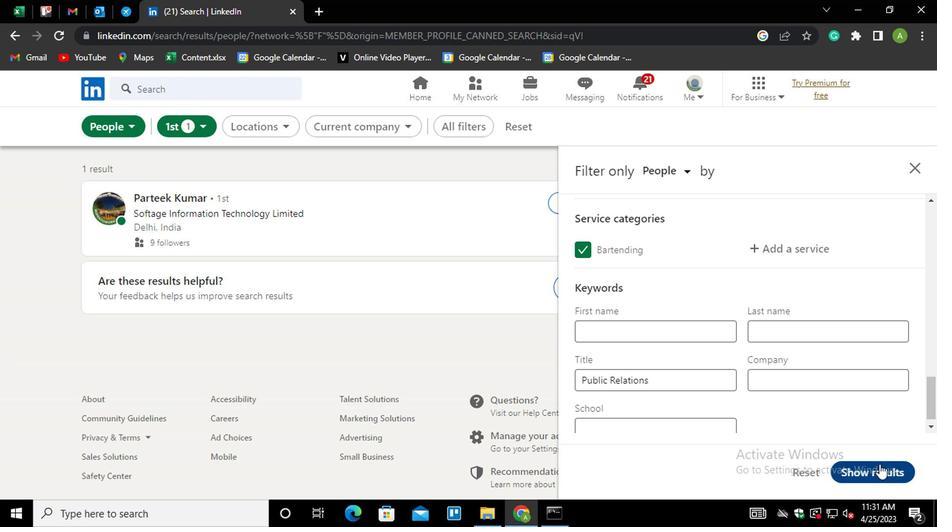
Action: Mouse moved to (849, 395)
Screenshot: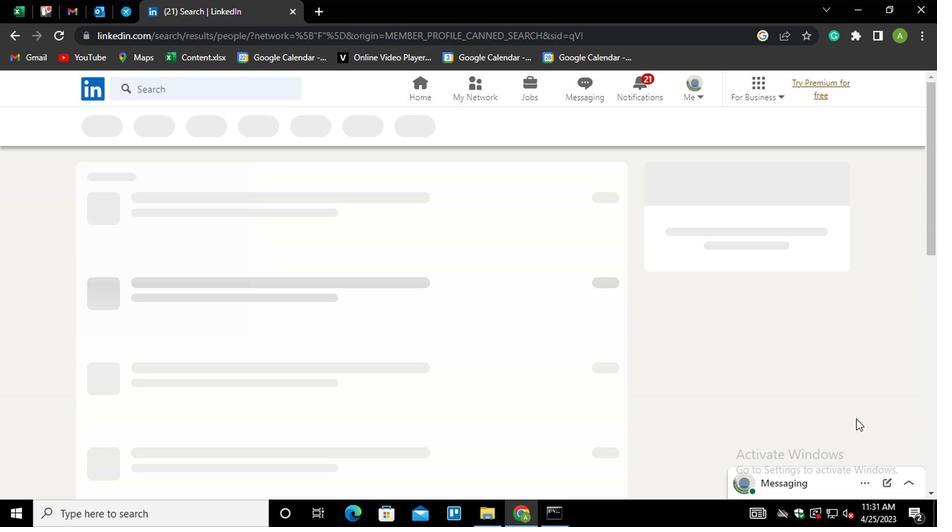 
